 Task: Go to the images section and react to  the images on the  page of ExxonMobil
Action: Mouse moved to (481, 20)
Screenshot: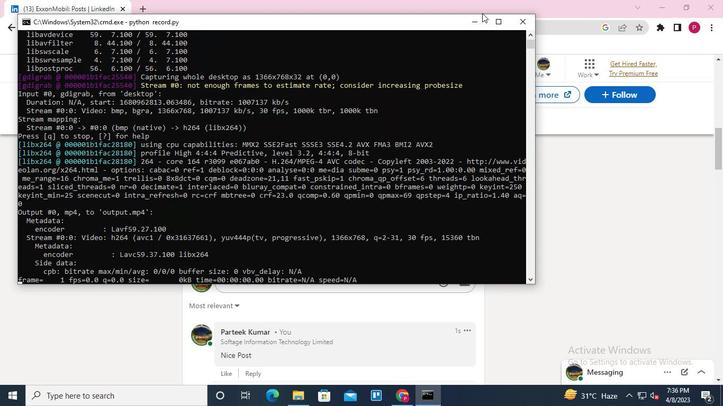 
Action: Mouse pressed left at (481, 20)
Screenshot: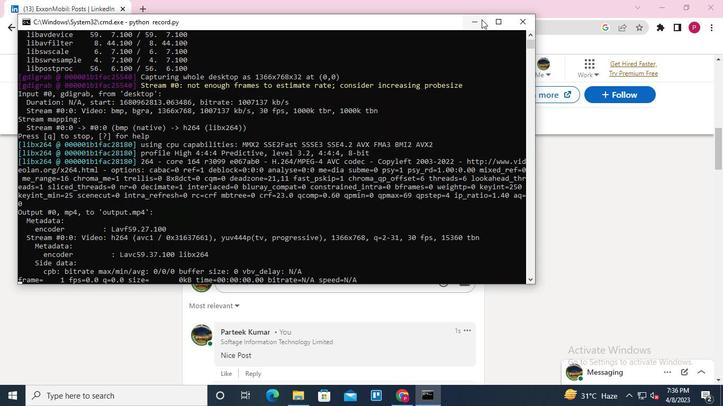 
Action: Mouse moved to (178, 72)
Screenshot: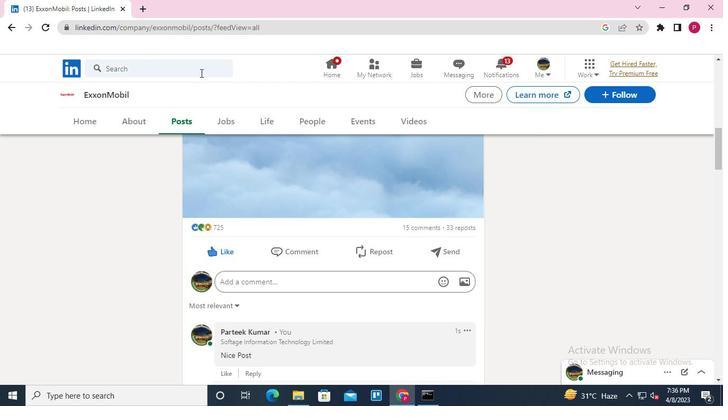 
Action: Mouse pressed left at (178, 72)
Screenshot: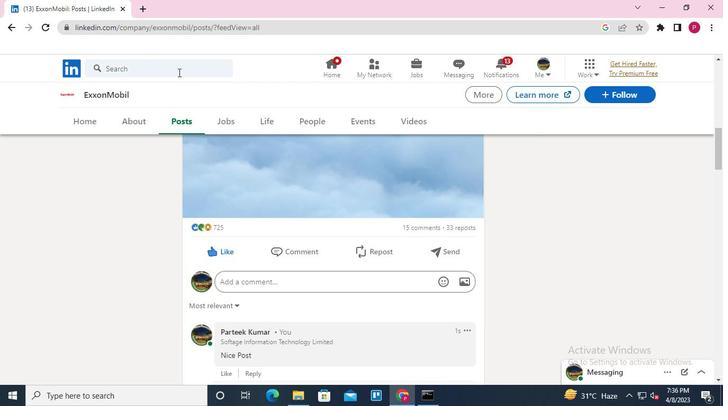 
Action: Mouse moved to (111, 121)
Screenshot: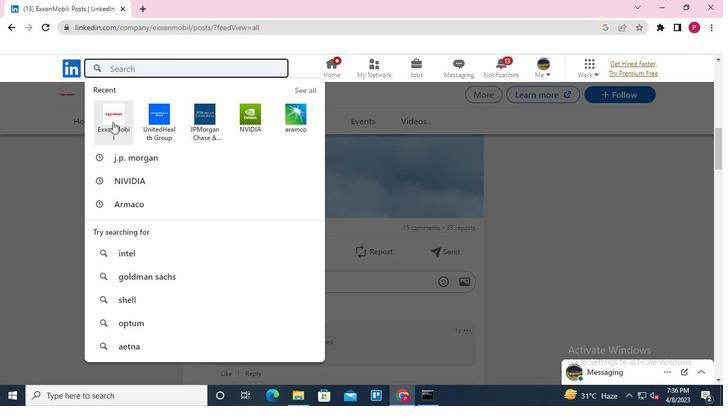 
Action: Mouse pressed left at (111, 121)
Screenshot: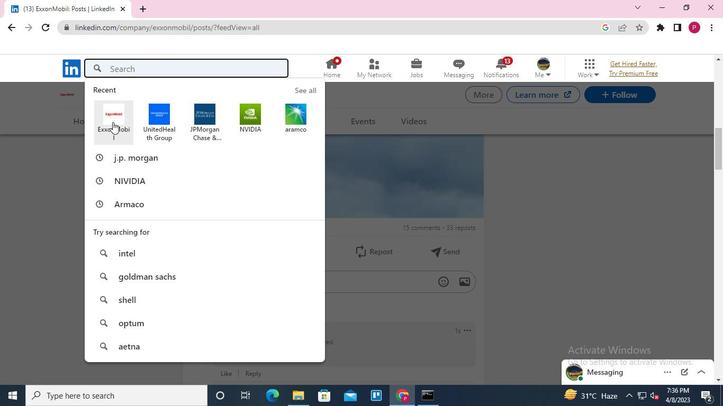 
Action: Mouse moved to (182, 121)
Screenshot: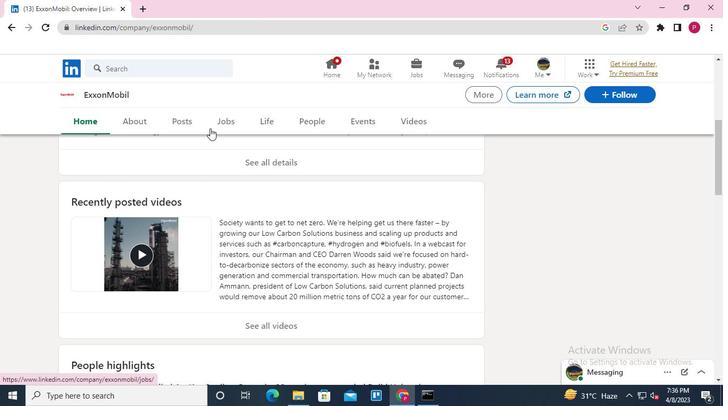 
Action: Mouse pressed left at (182, 121)
Screenshot: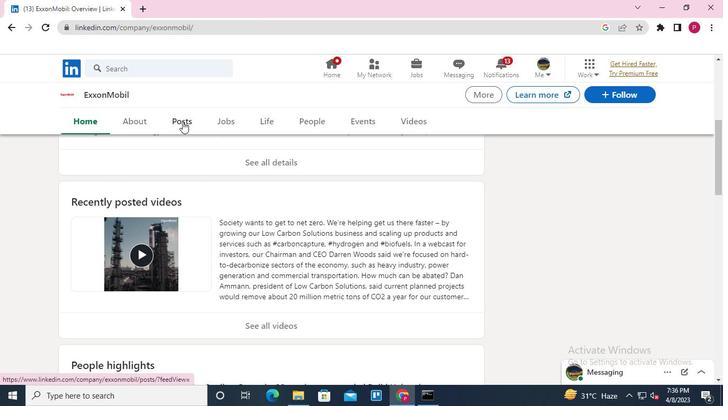 
Action: Mouse moved to (242, 183)
Screenshot: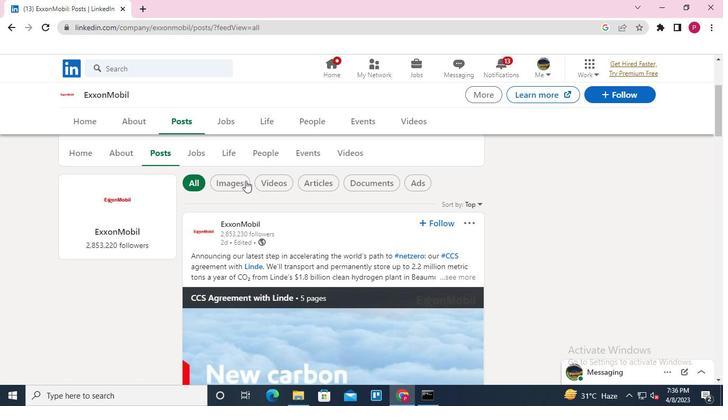 
Action: Mouse pressed left at (242, 183)
Screenshot: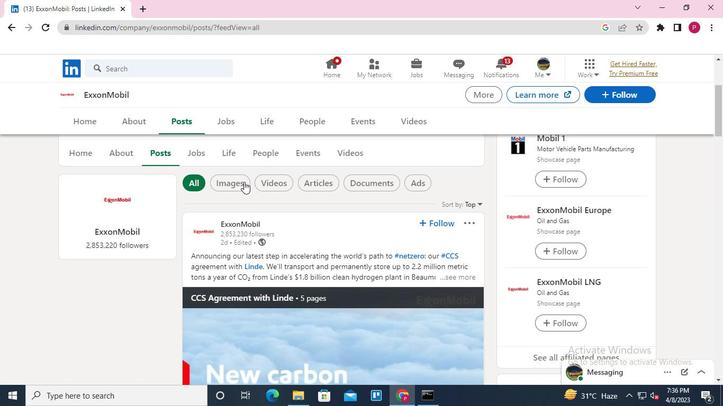 
Action: Mouse moved to (295, 268)
Screenshot: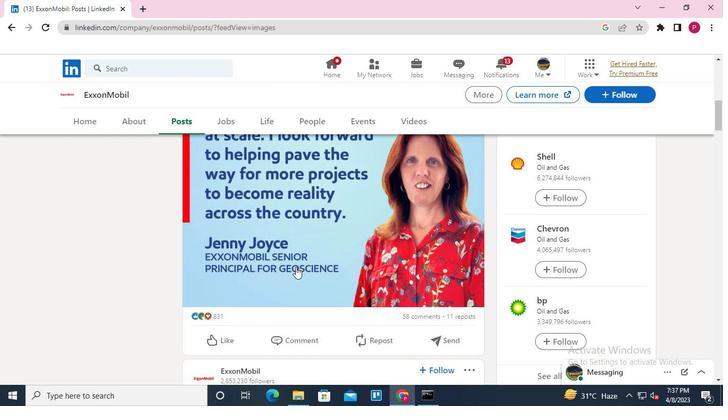 
Action: Keyboard Key.alt_l
Screenshot: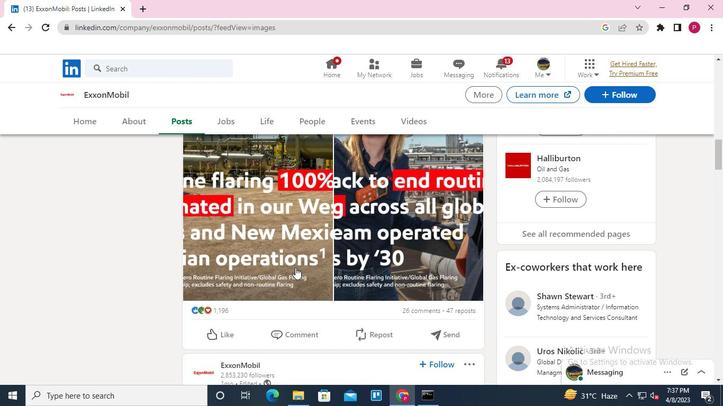 
Action: Keyboard Key.tab
Screenshot: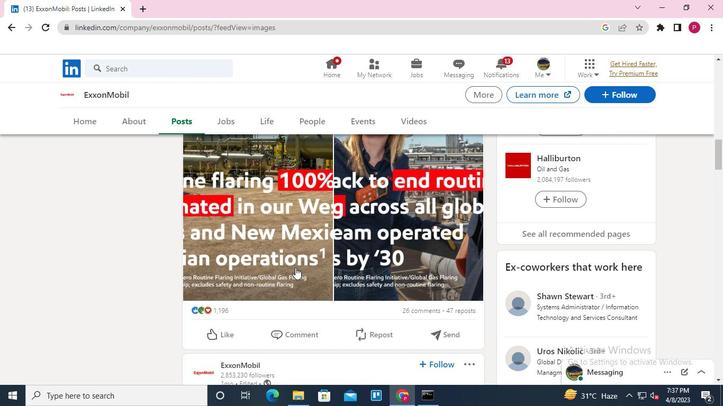 
Action: Mouse moved to (516, 23)
Screenshot: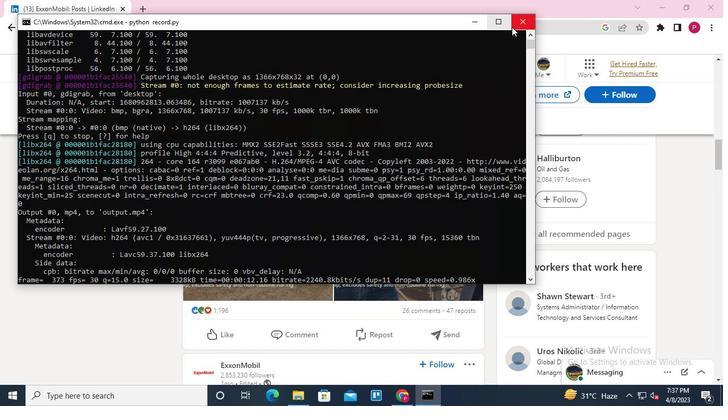 
Action: Mouse pressed left at (516, 23)
Screenshot: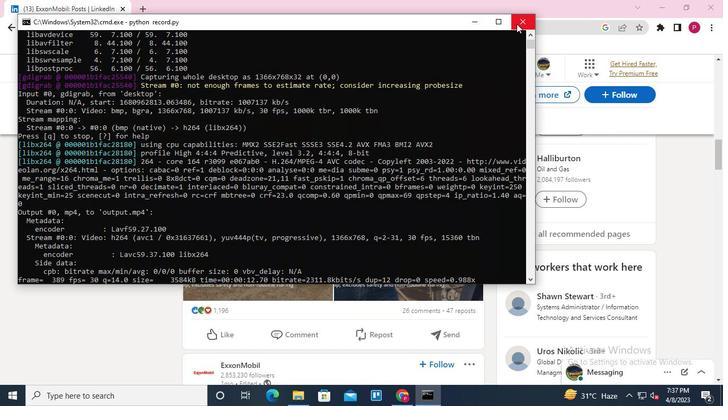 
